 Task: Add the task  Implement a new cloud-based expense tracking system for a company to the section Speed Demon in the project ConduitTech and add a Due Date to the respective task as 2023/07/22
Action: Mouse moved to (602, 297)
Screenshot: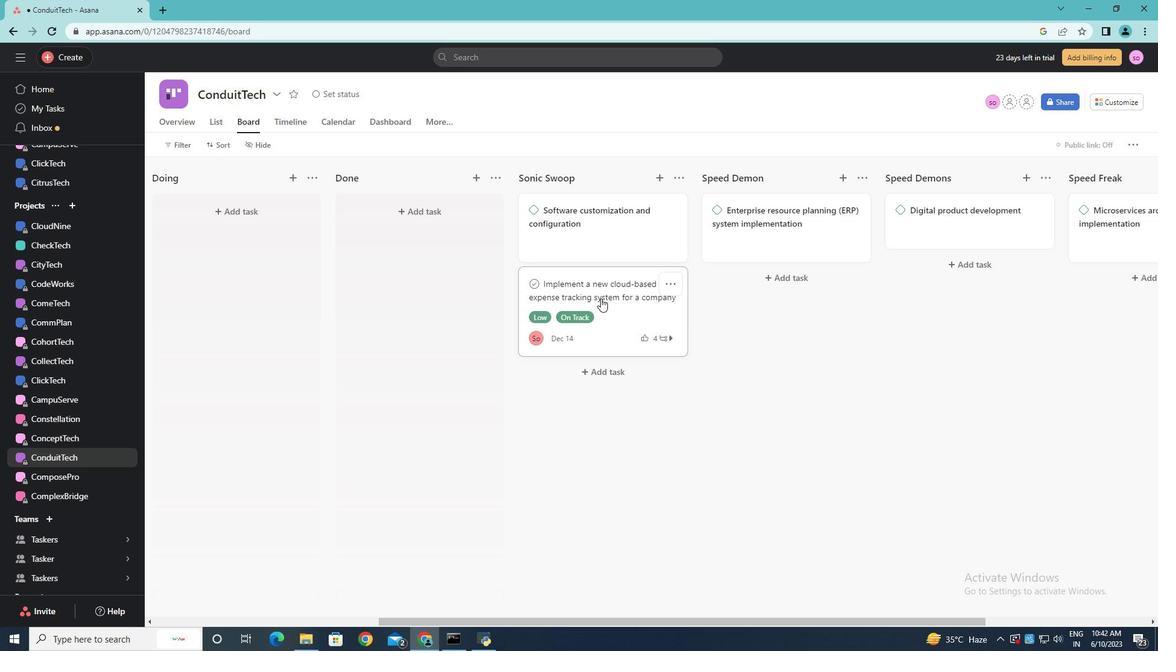 
Action: Mouse pressed left at (602, 297)
Screenshot: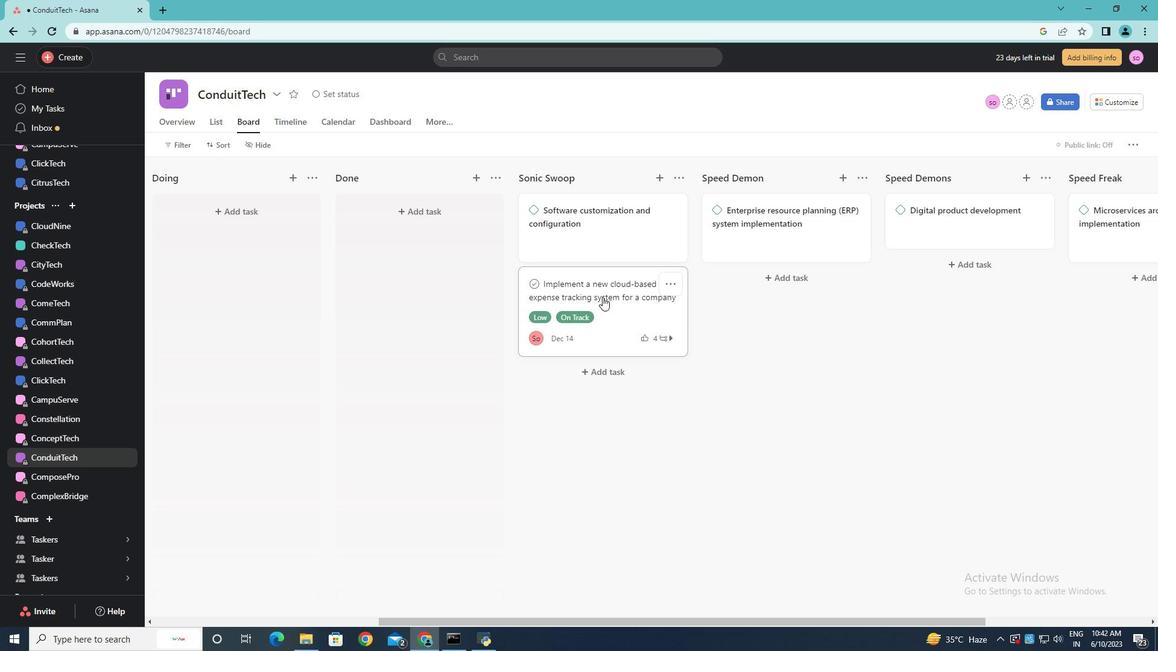 
Action: Mouse moved to (751, 336)
Screenshot: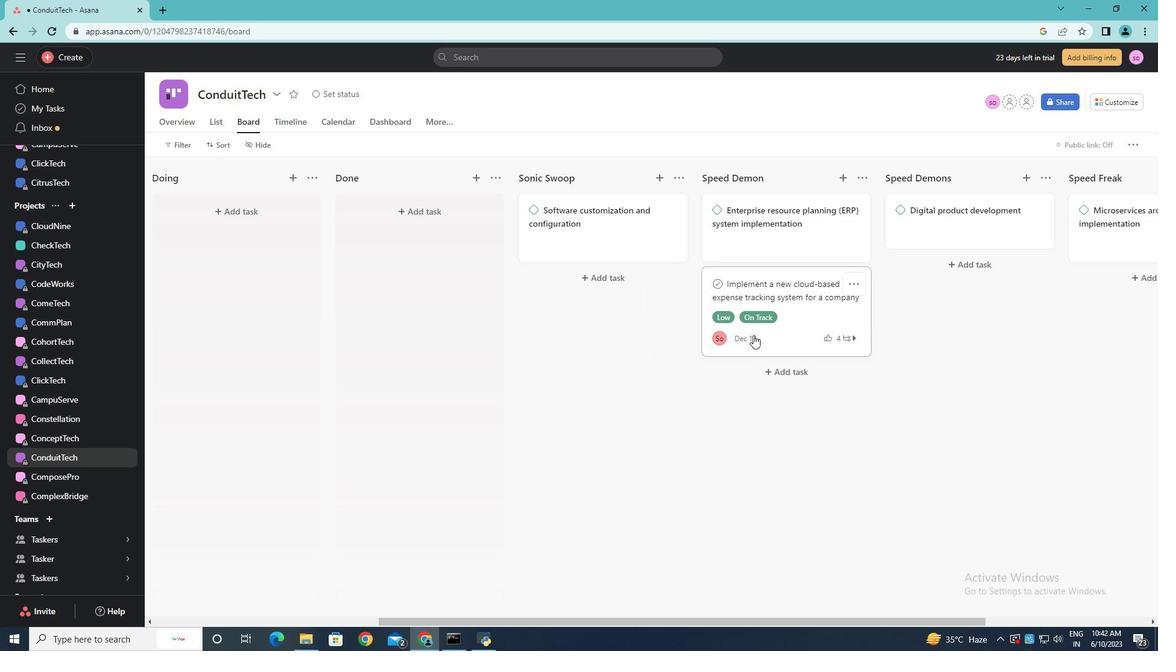 
Action: Mouse pressed left at (751, 336)
Screenshot: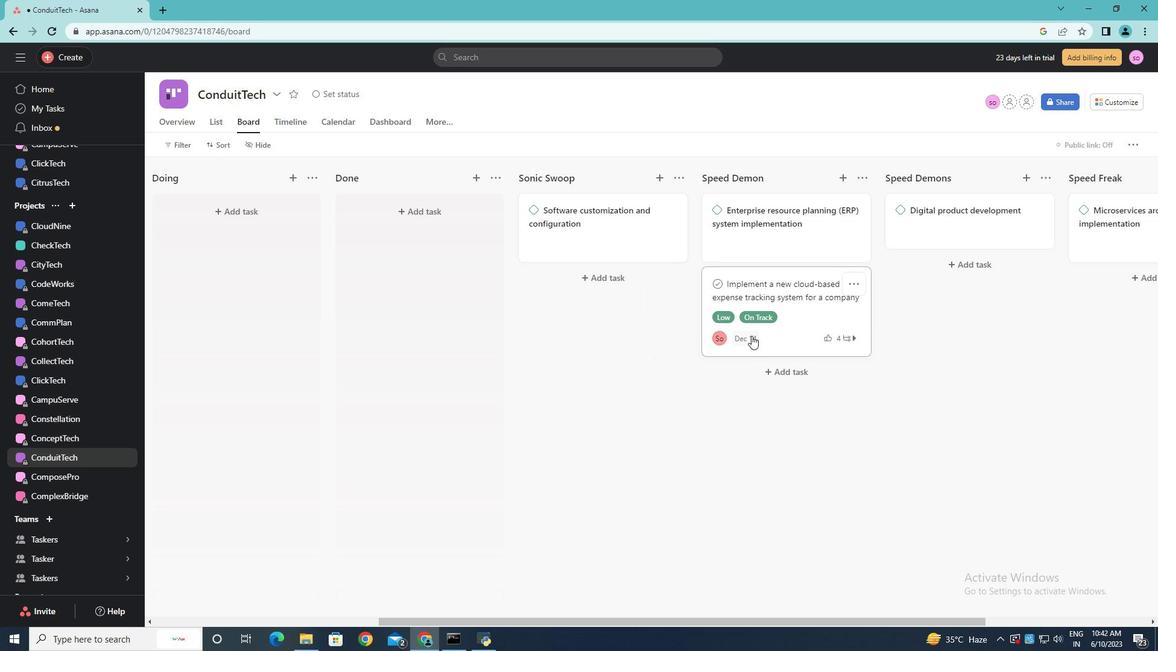 
Action: Mouse moved to (736, 401)
Screenshot: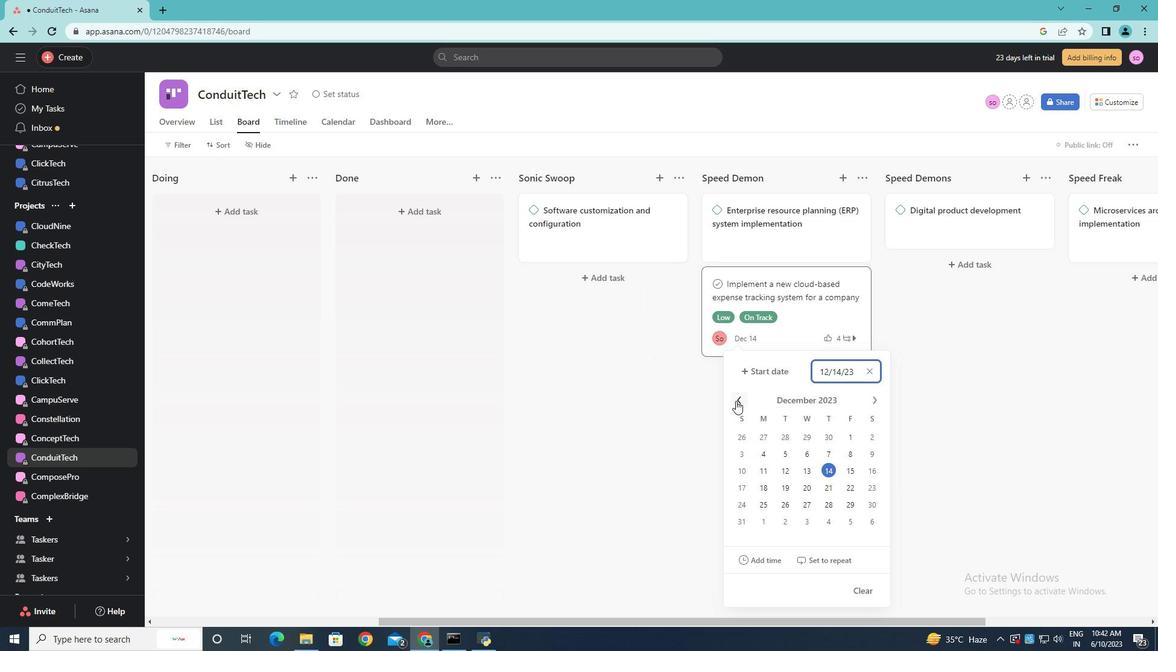 
Action: Mouse pressed left at (736, 401)
Screenshot: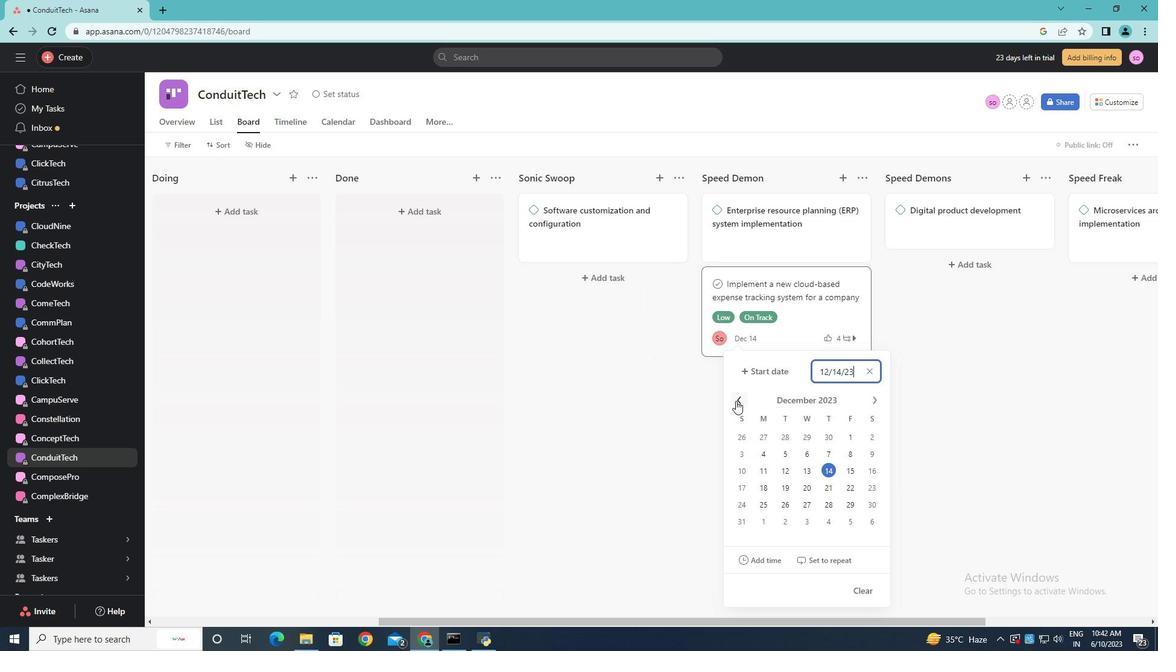 
Action: Mouse pressed left at (736, 401)
Screenshot: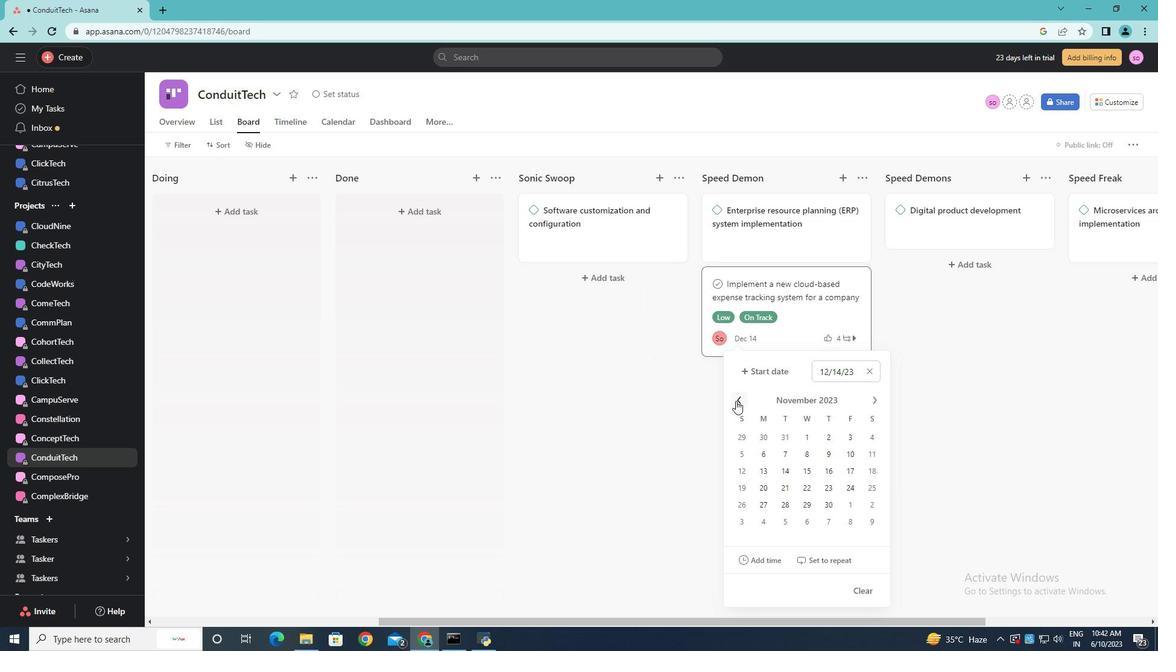 
Action: Mouse pressed left at (736, 401)
Screenshot: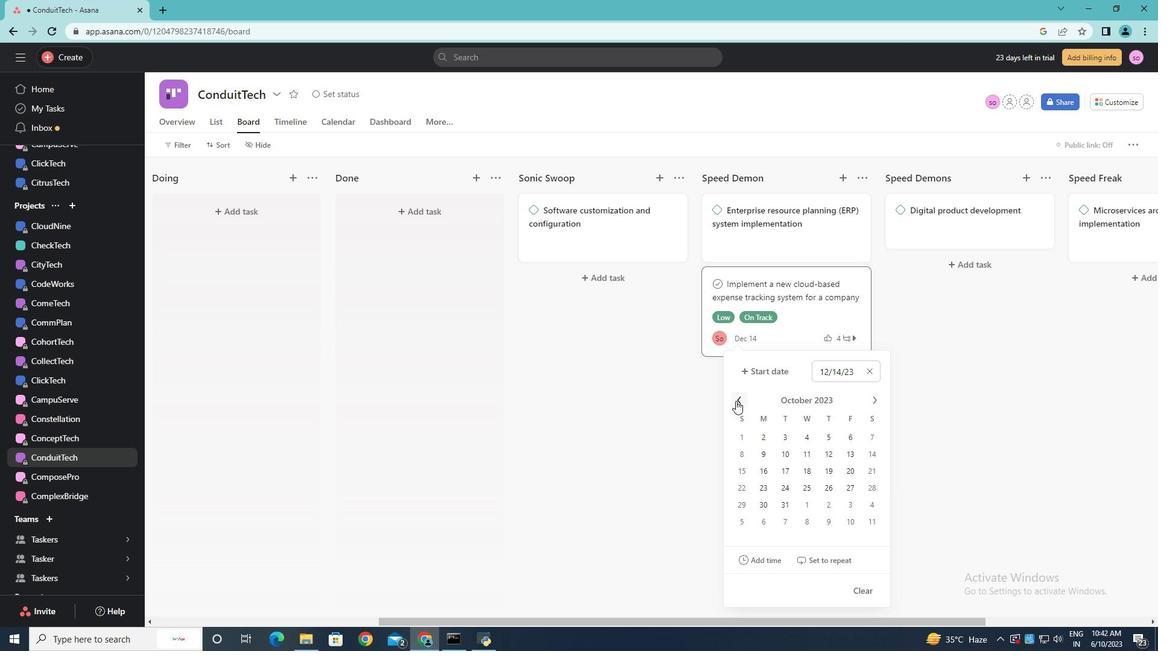 
Action: Mouse pressed left at (736, 401)
Screenshot: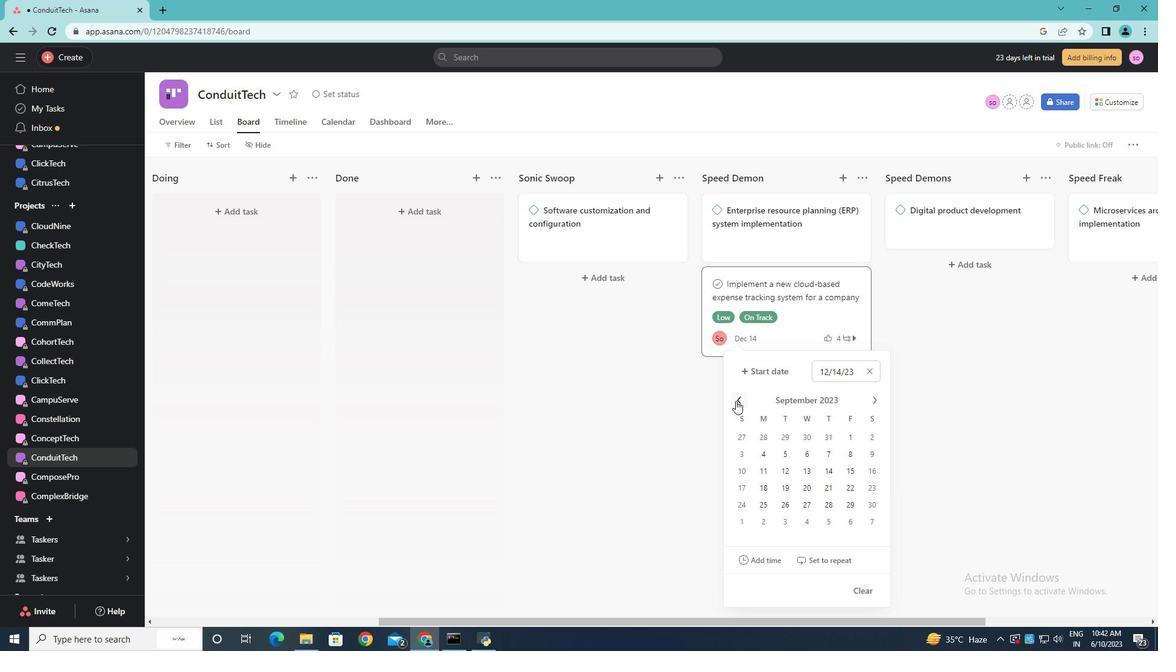 
Action: Mouse pressed left at (736, 401)
Screenshot: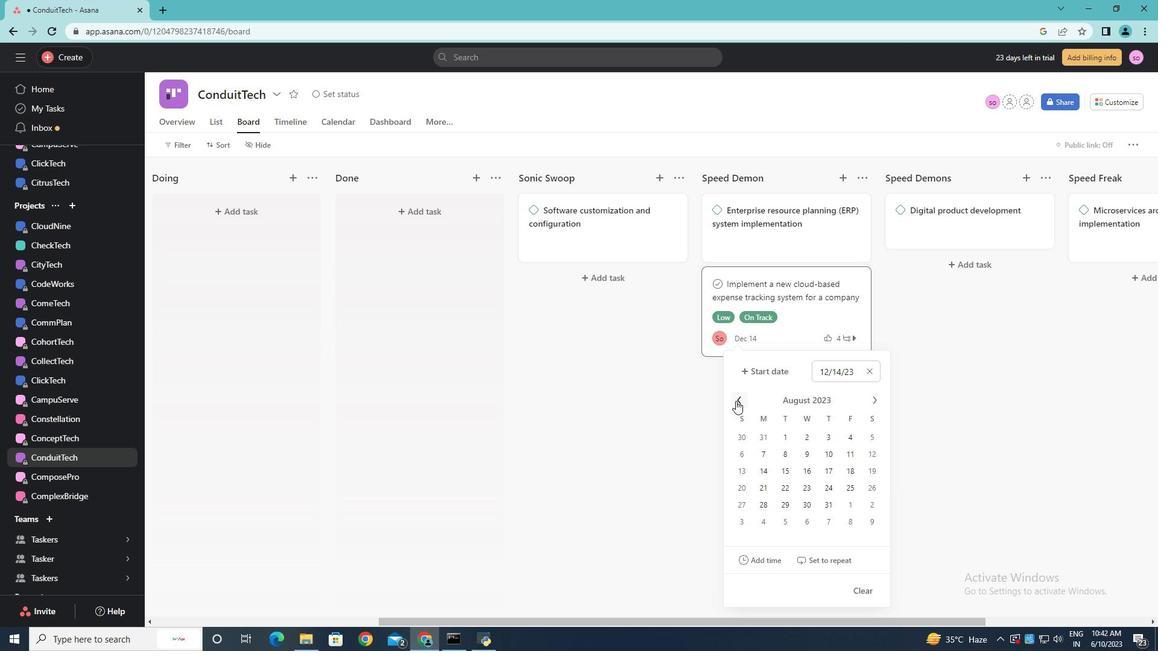 
Action: Mouse moved to (868, 488)
Screenshot: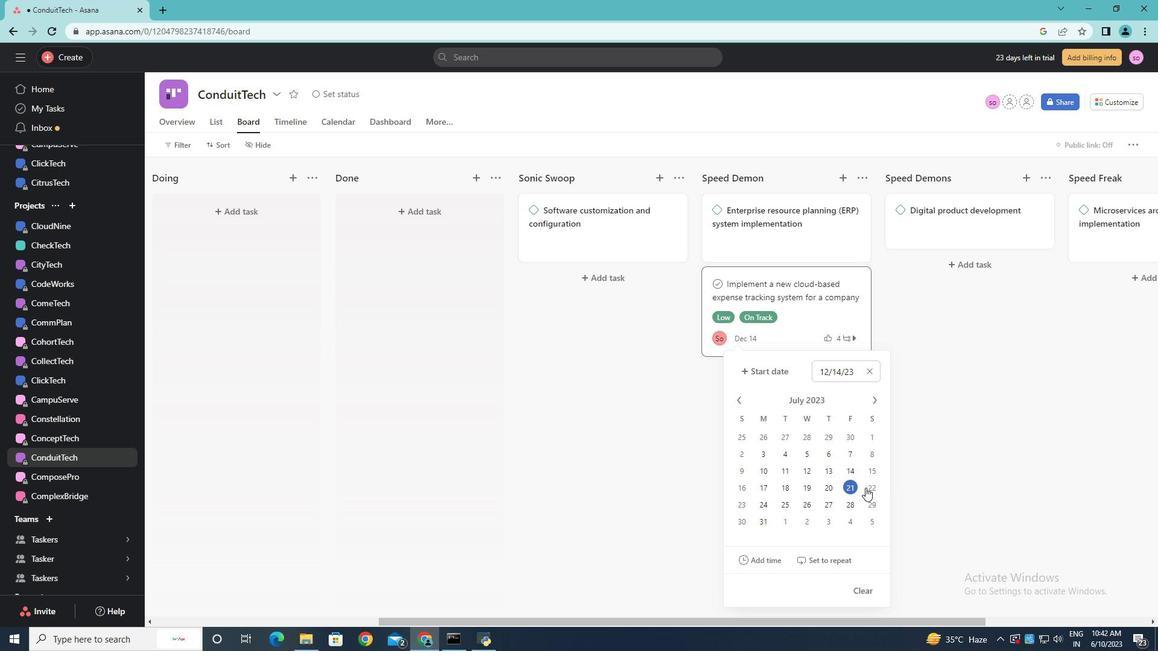 
Action: Mouse pressed left at (868, 488)
Screenshot: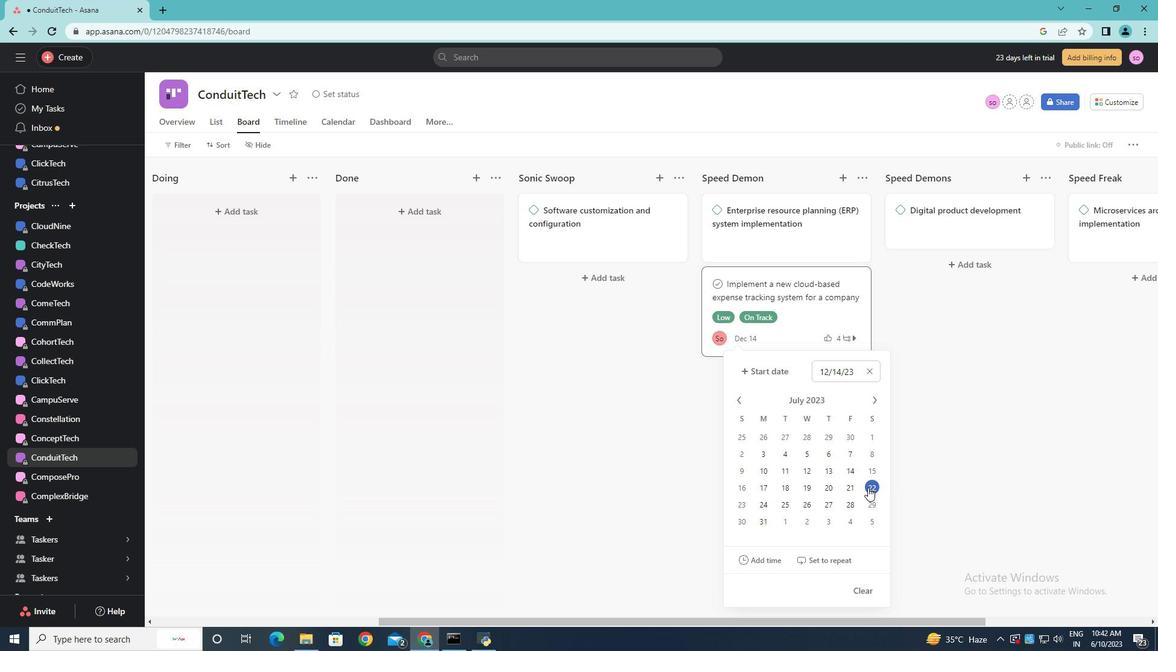 
Action: Mouse moved to (652, 480)
Screenshot: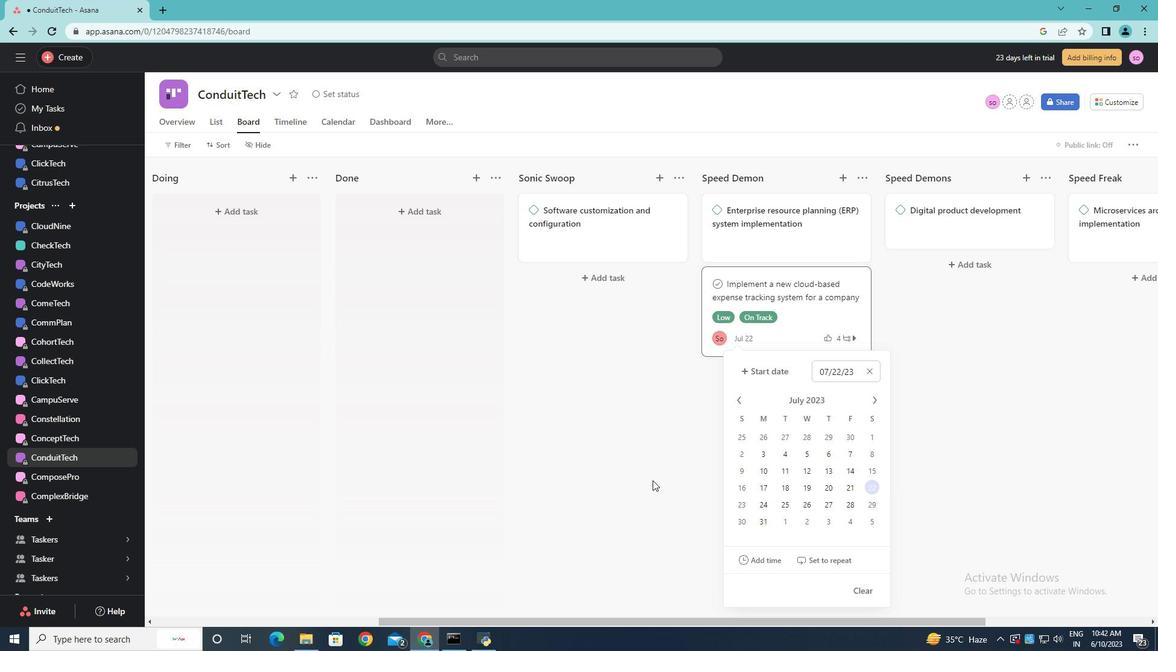 
Action: Mouse pressed left at (652, 480)
Screenshot: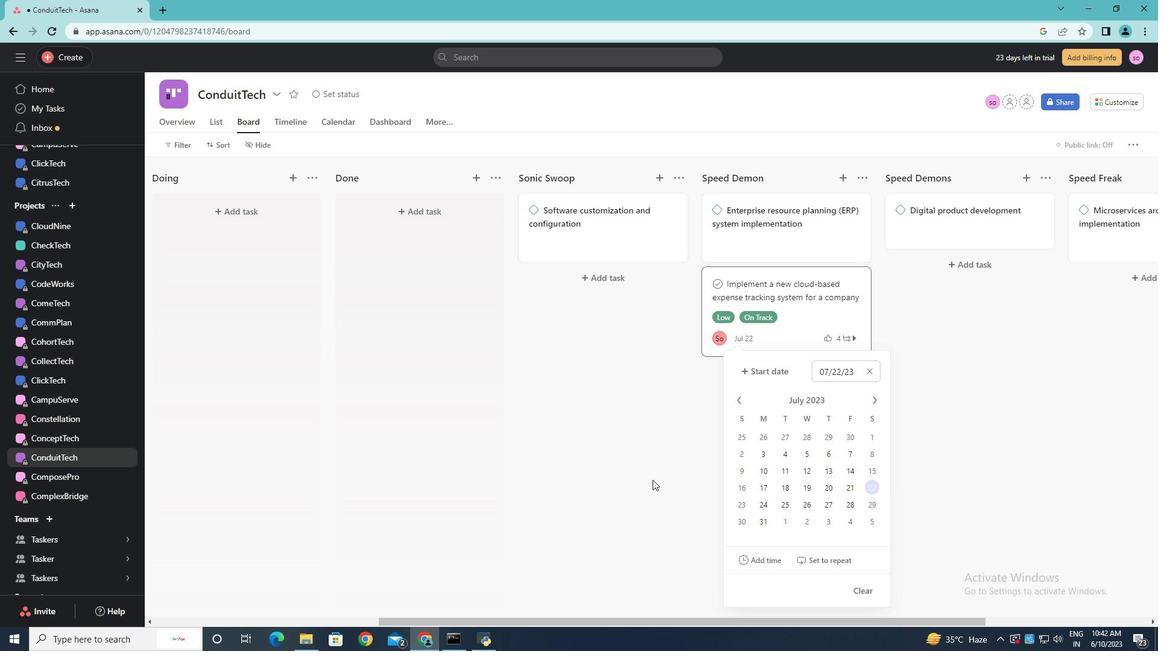 
